 Task: Create a rule from the Recommended list, Task Added to this Project -> add SubTasks in the project AgileBolt with SubTasks Gather and Analyse Requirements , Design and Implement Solution , System Test and UAT , Release to Production / Go Live
Action: Mouse moved to (1277, 249)
Screenshot: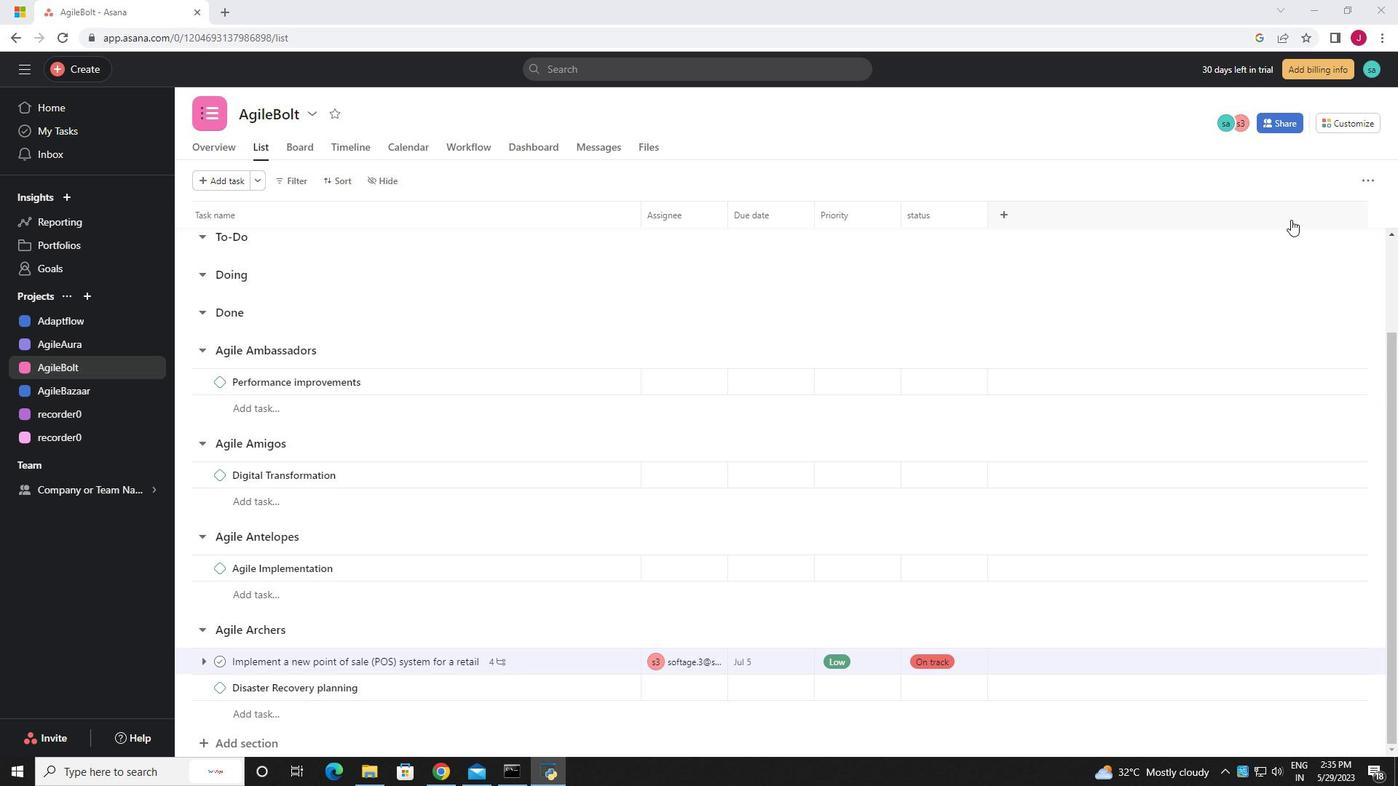 
Action: Mouse scrolled (1277, 249) with delta (0, 0)
Screenshot: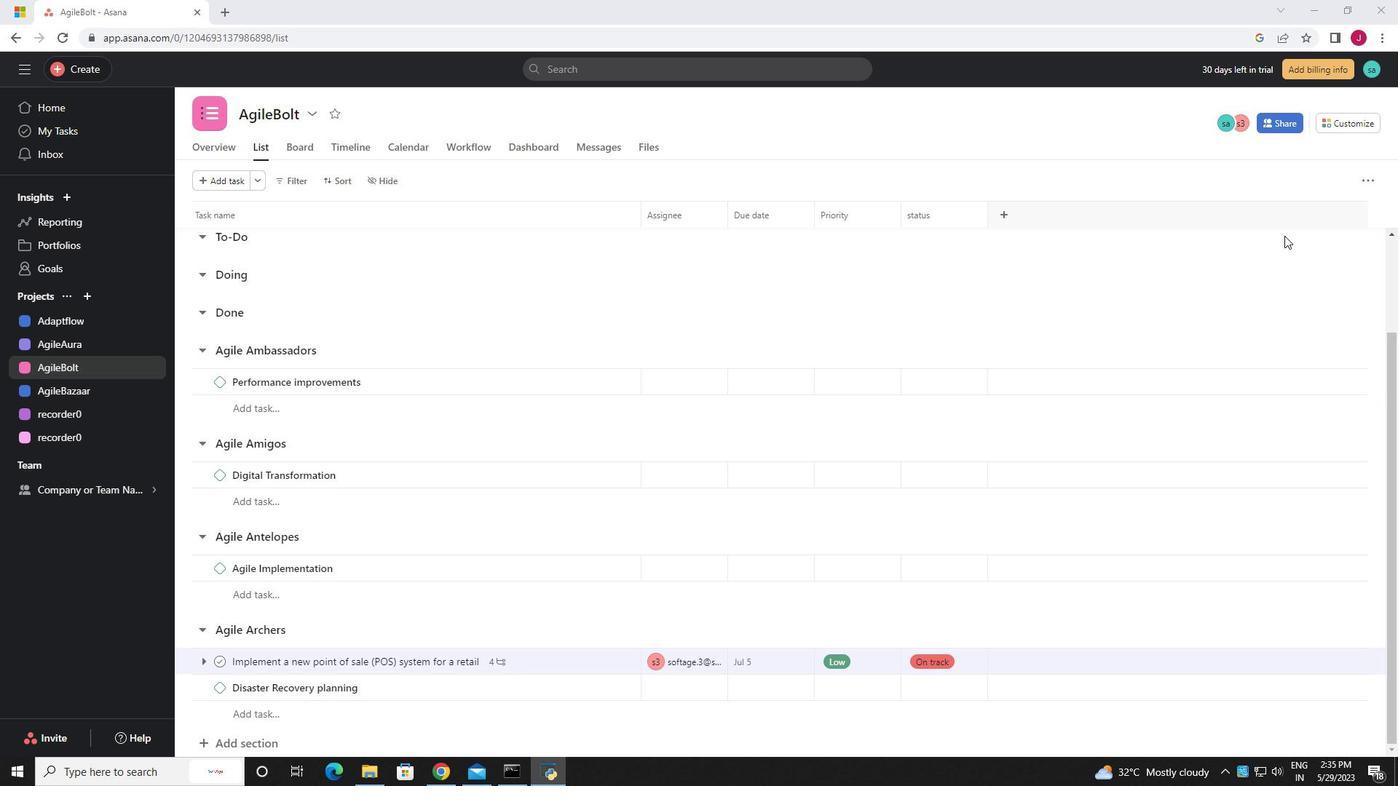 
Action: Mouse scrolled (1277, 249) with delta (0, 0)
Screenshot: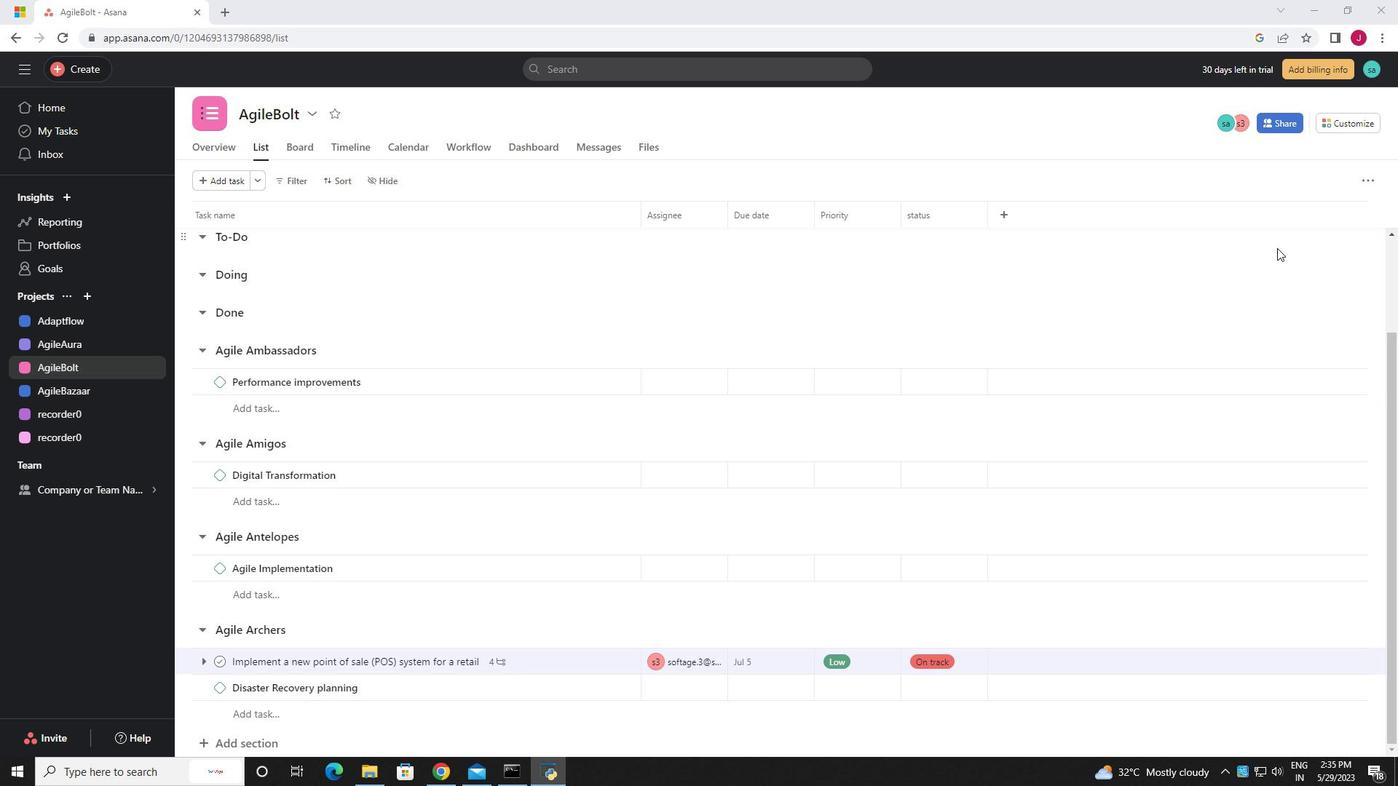 
Action: Mouse moved to (1281, 239)
Screenshot: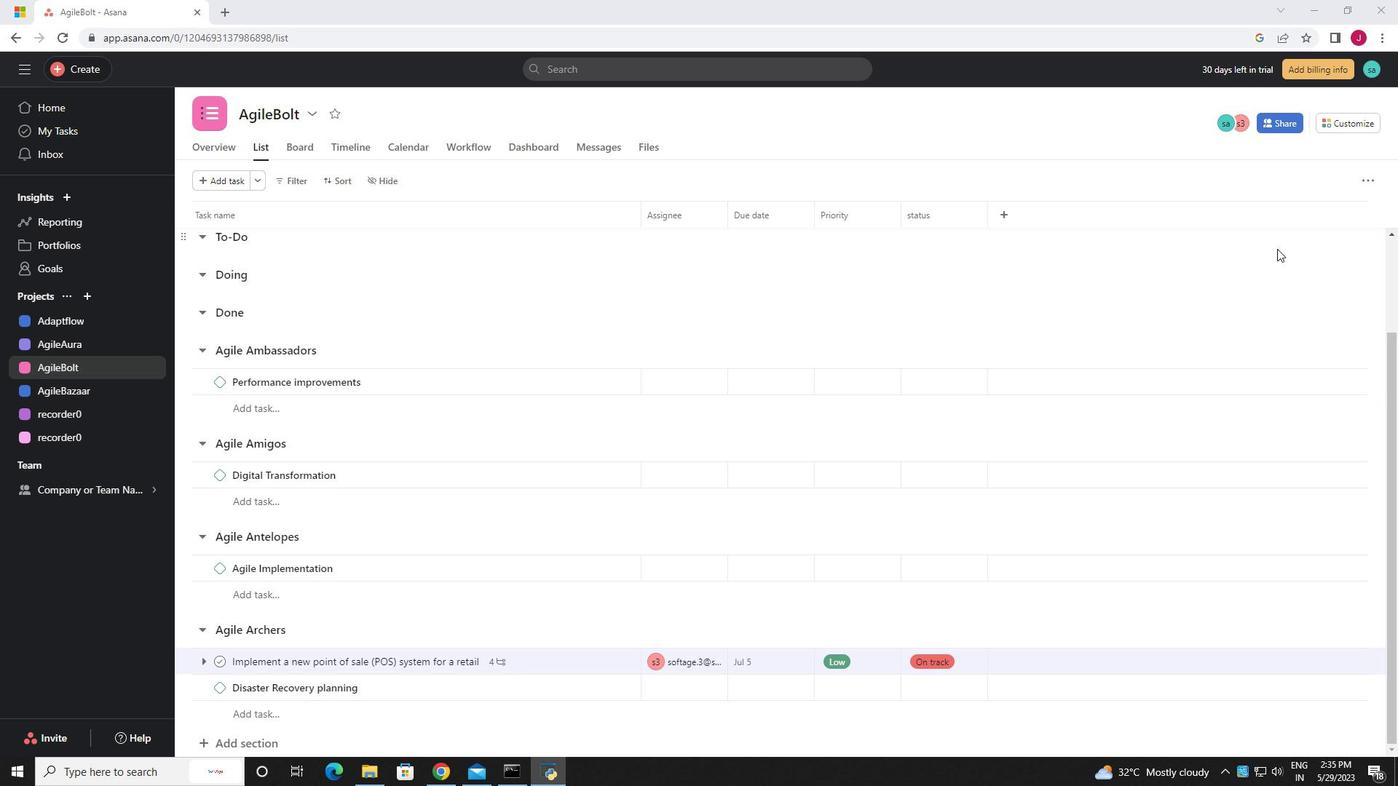 
Action: Mouse scrolled (1279, 241) with delta (0, 0)
Screenshot: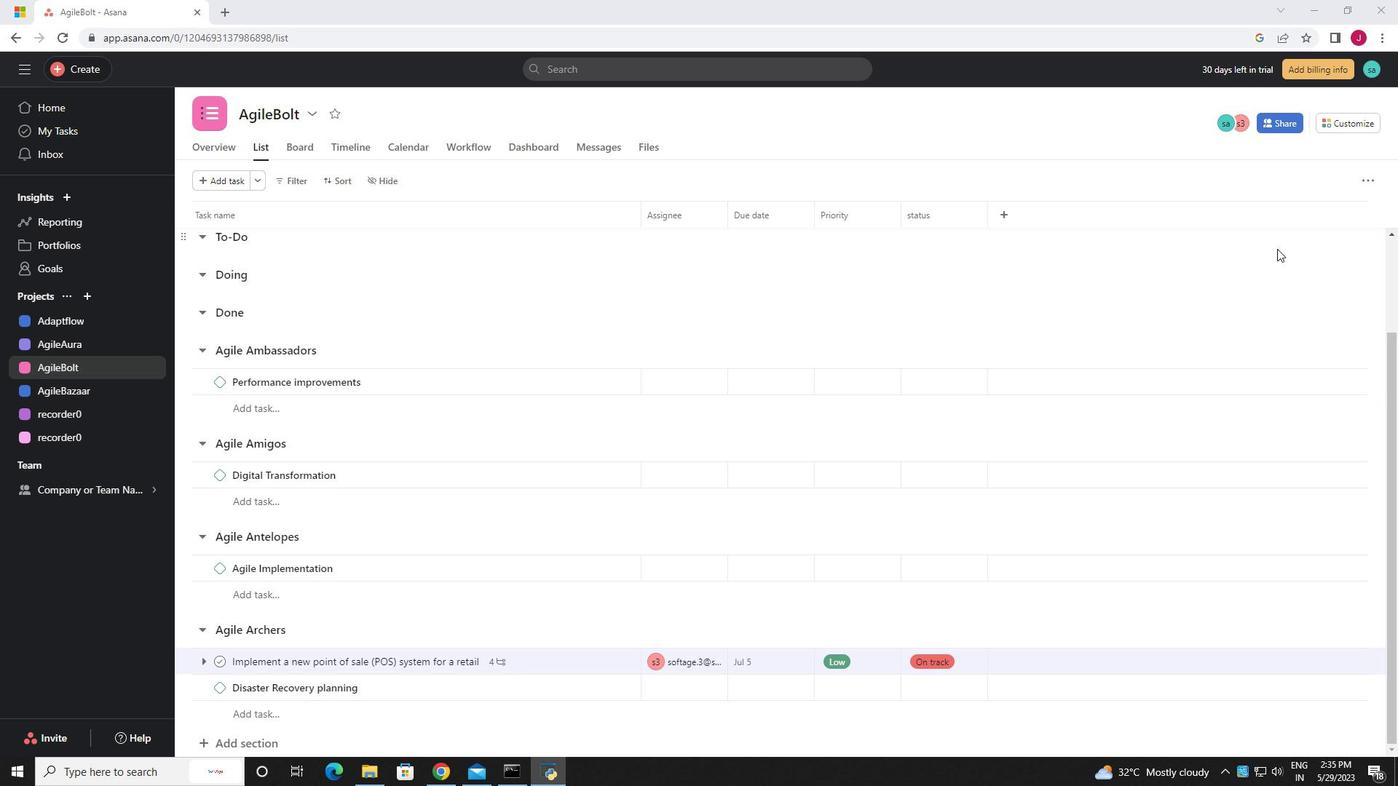 
Action: Mouse moved to (1346, 123)
Screenshot: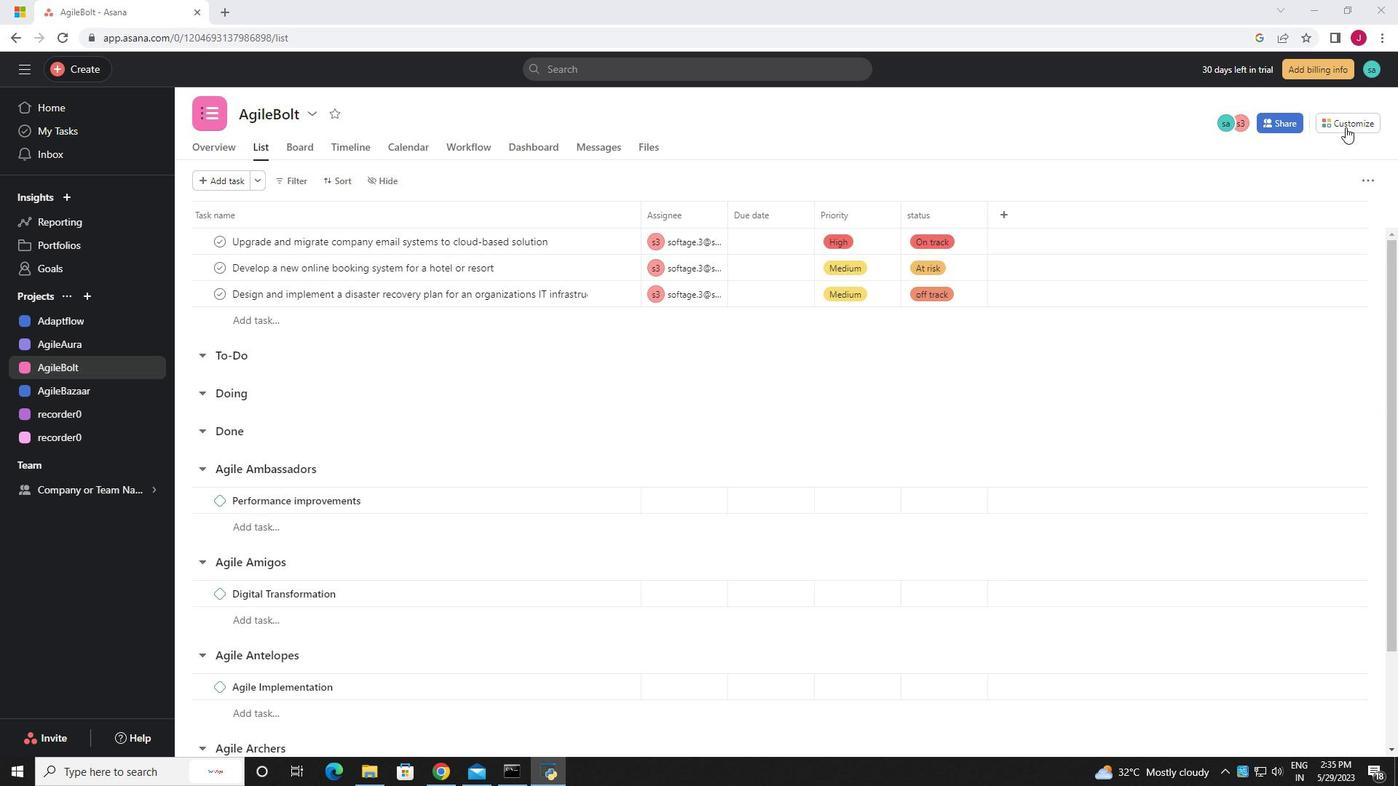 
Action: Mouse pressed left at (1346, 123)
Screenshot: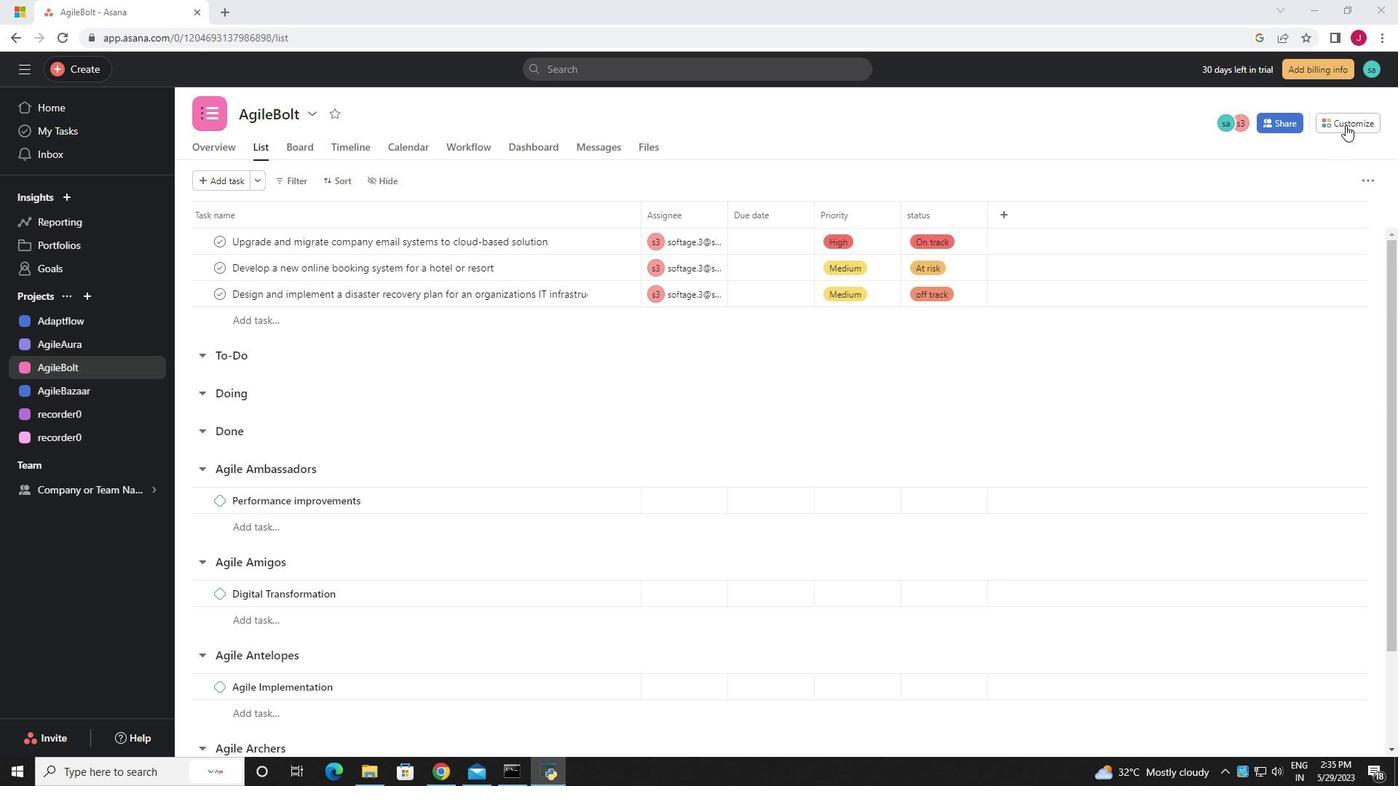 
Action: Mouse moved to (1088, 320)
Screenshot: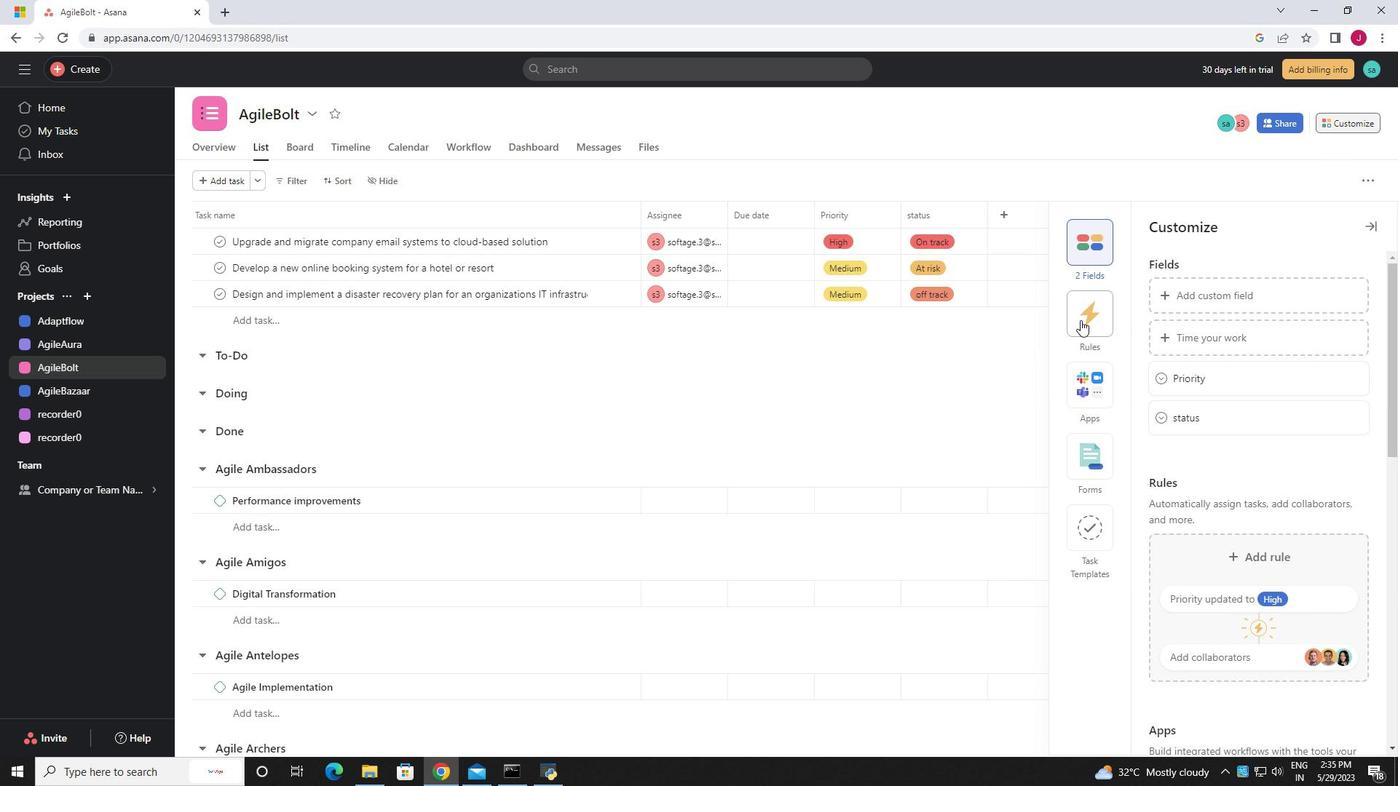 
Action: Mouse pressed left at (1088, 320)
Screenshot: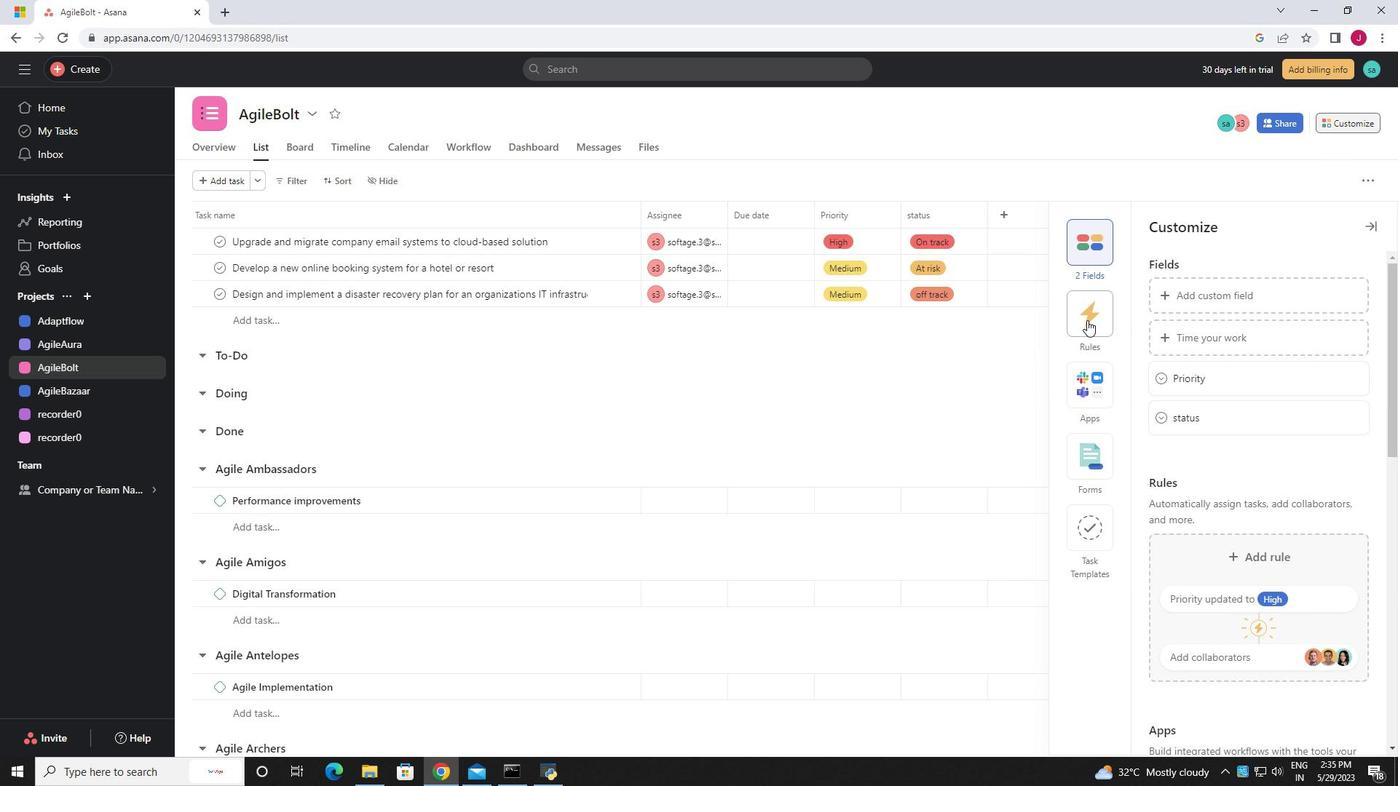
Action: Mouse moved to (1233, 334)
Screenshot: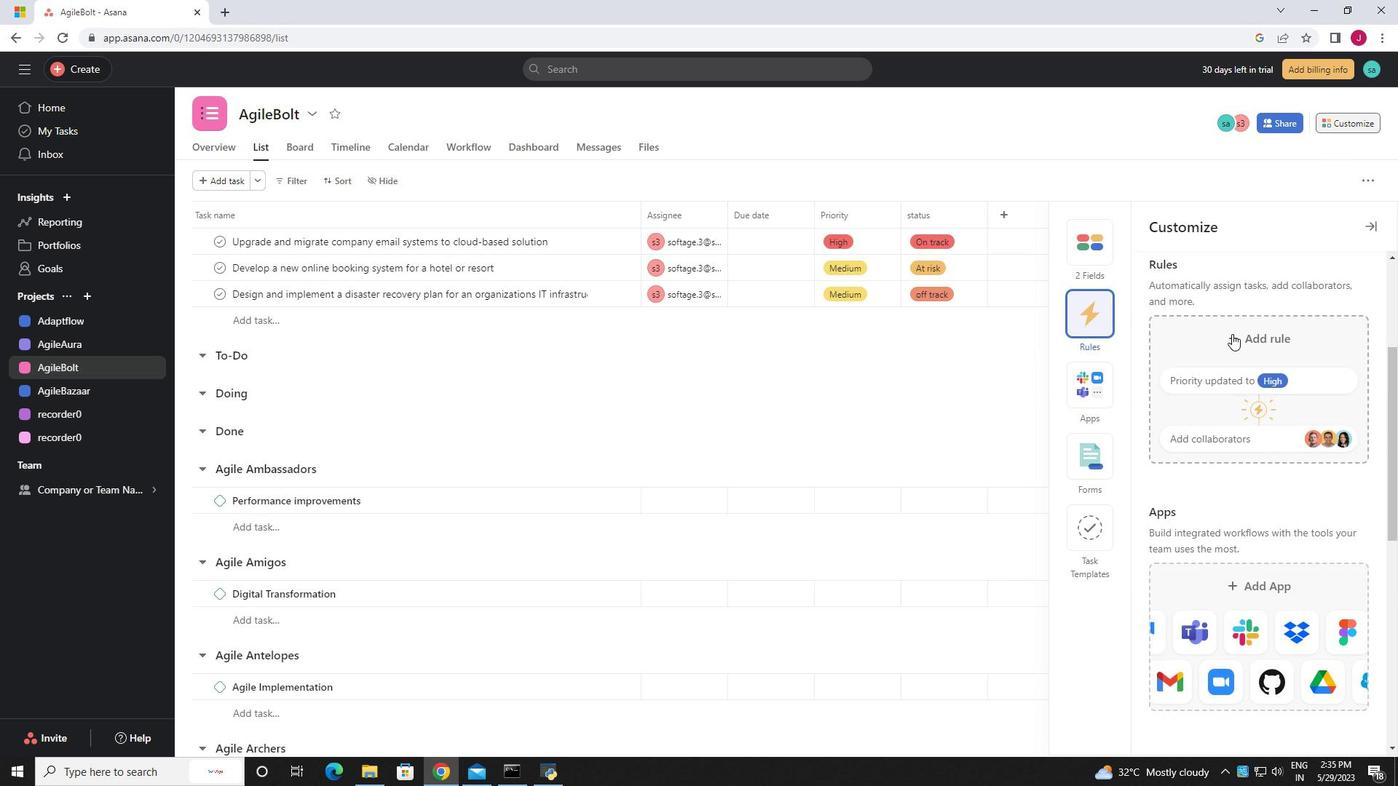
Action: Mouse pressed left at (1233, 334)
Screenshot: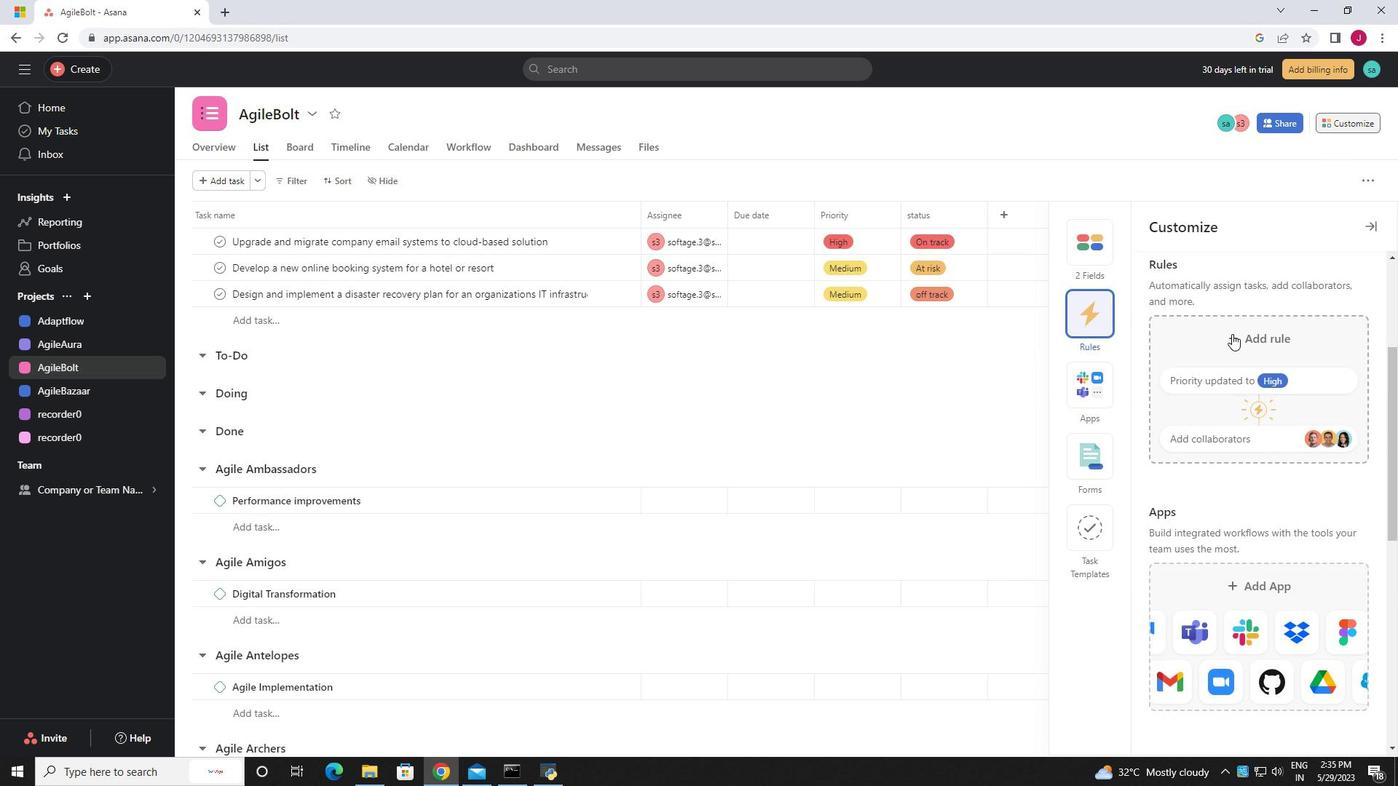 
Action: Mouse moved to (632, 225)
Screenshot: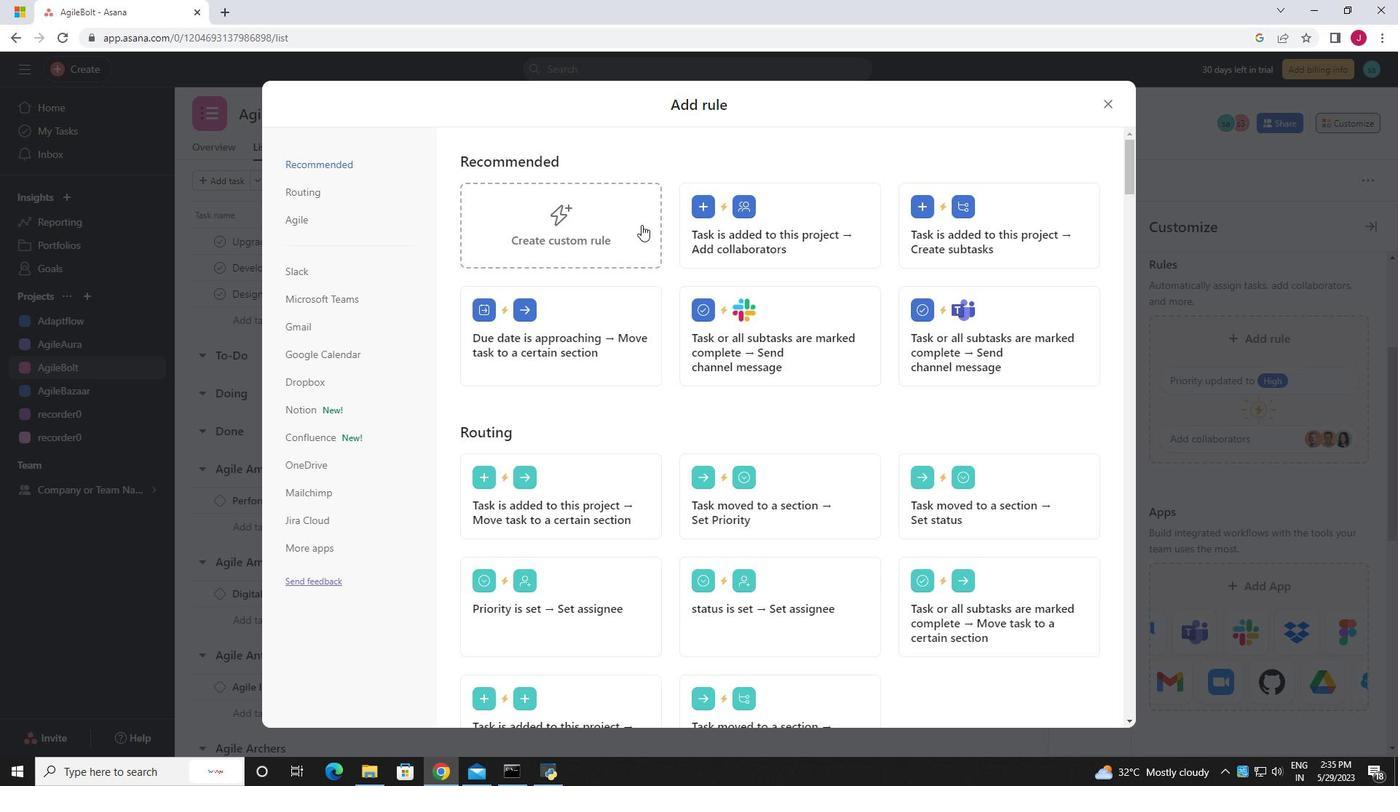 
Action: Mouse pressed left at (632, 225)
Screenshot: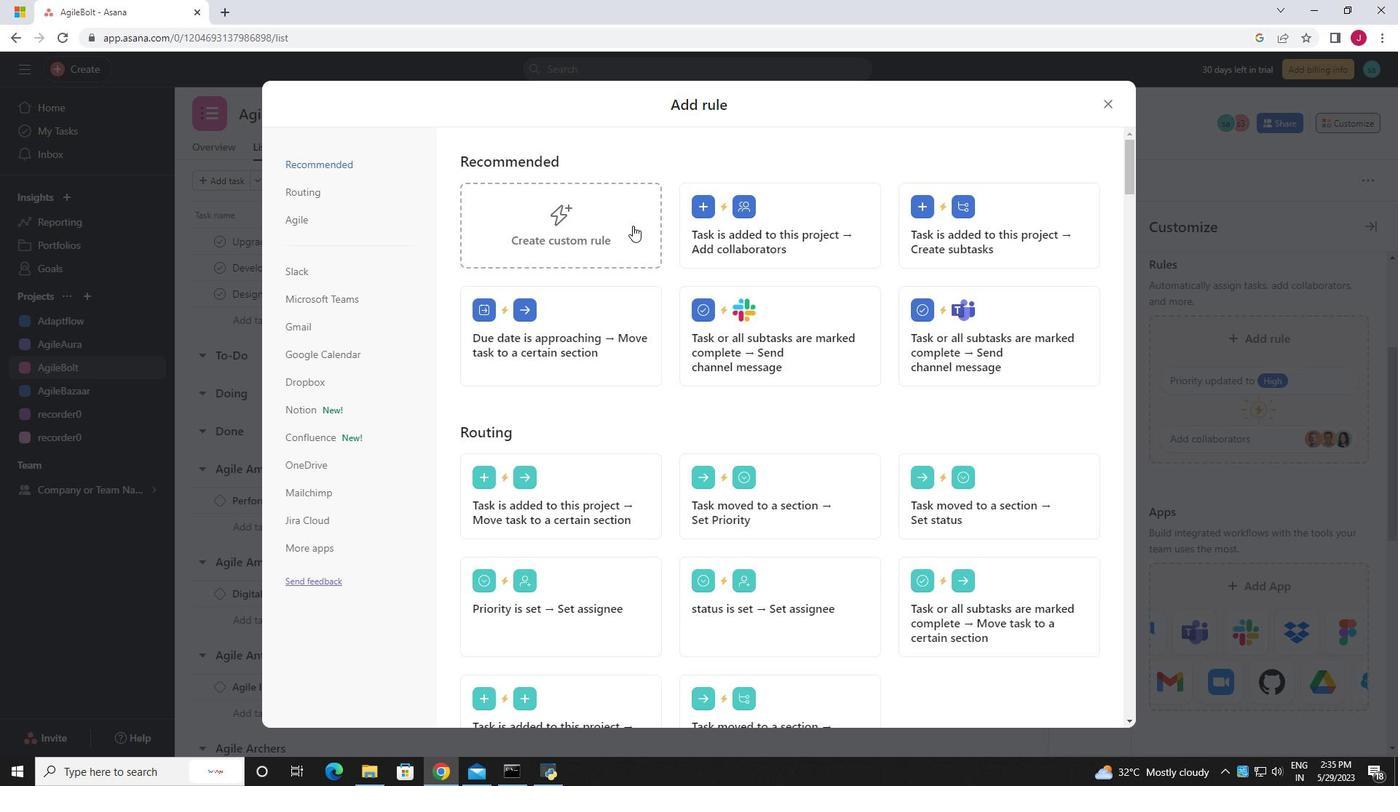 
Action: Mouse moved to (710, 385)
Screenshot: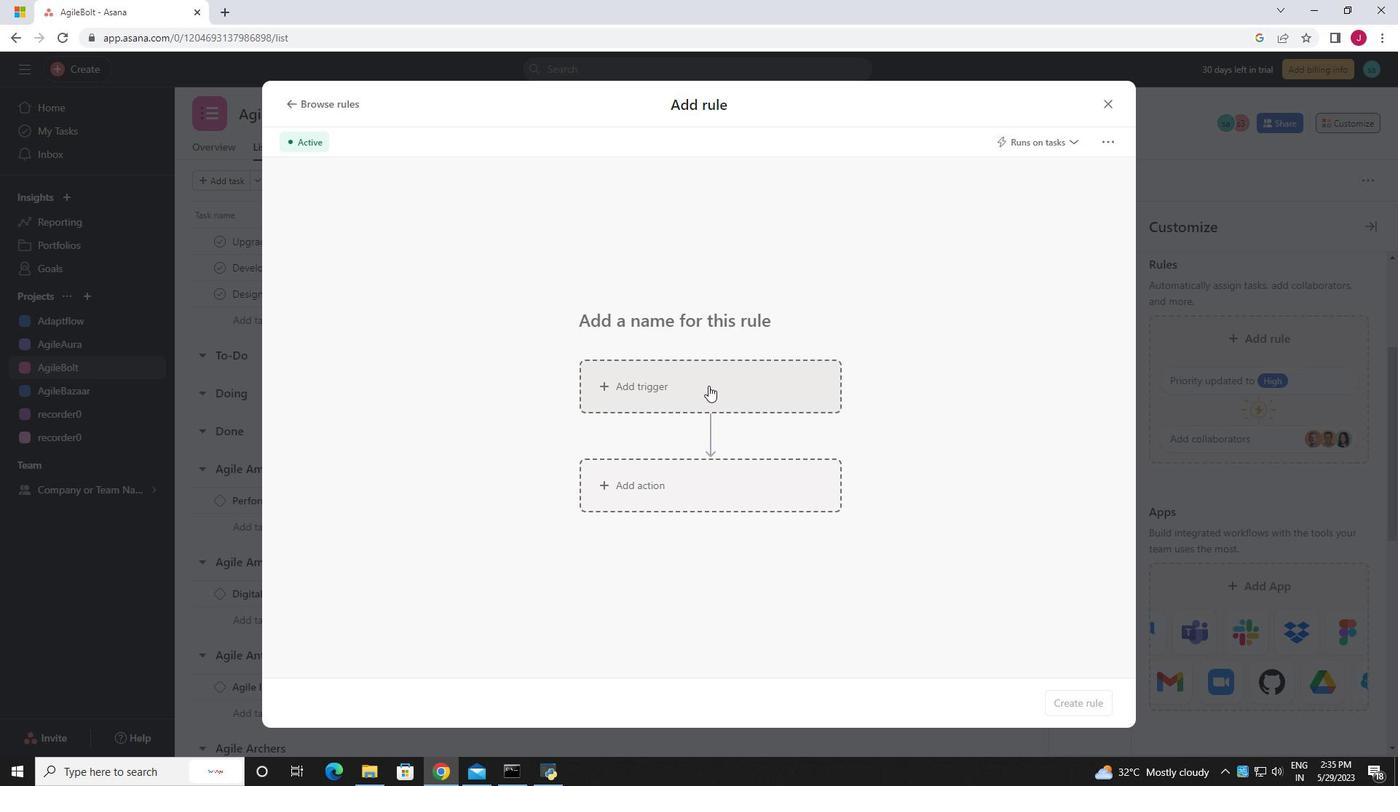 
Action: Mouse pressed left at (710, 385)
Screenshot: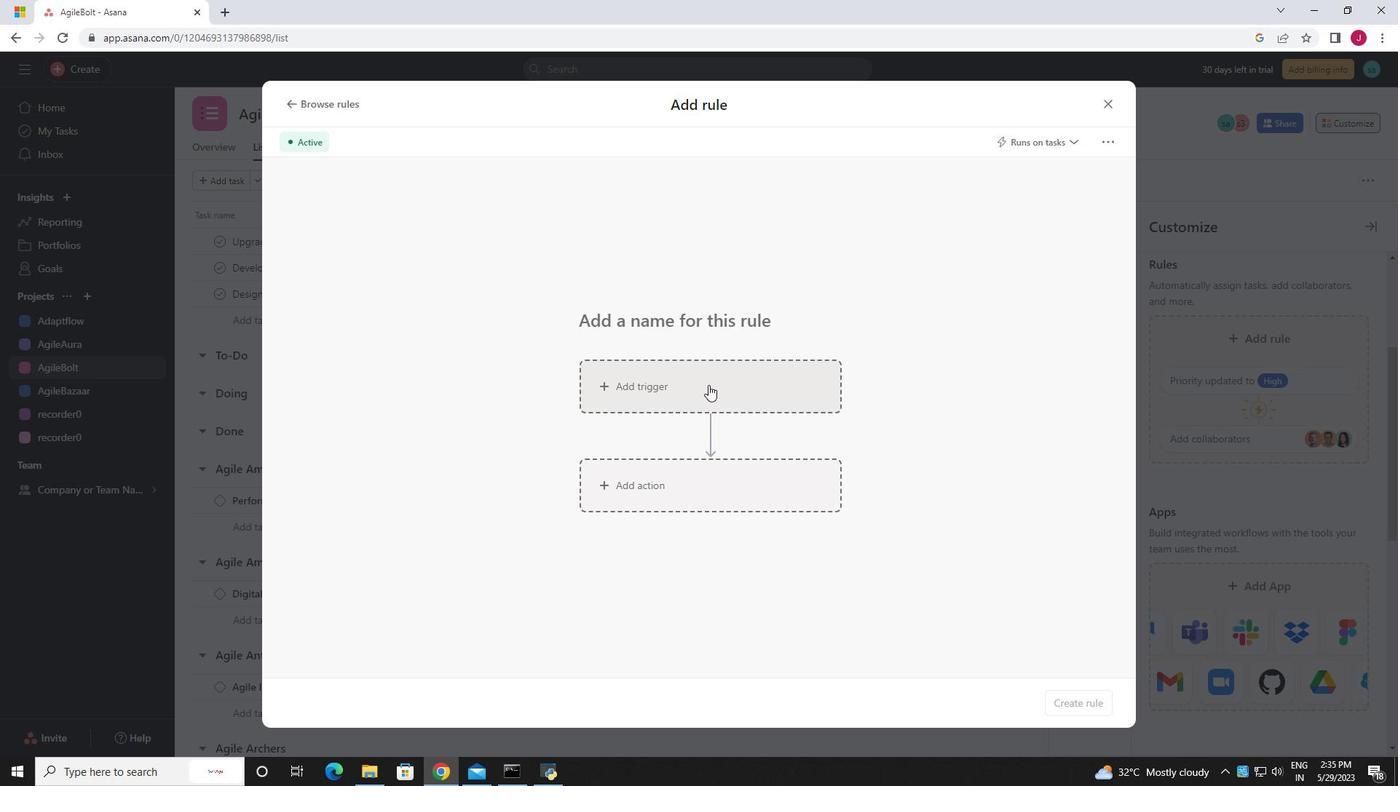 
Action: Mouse moved to (595, 491)
Screenshot: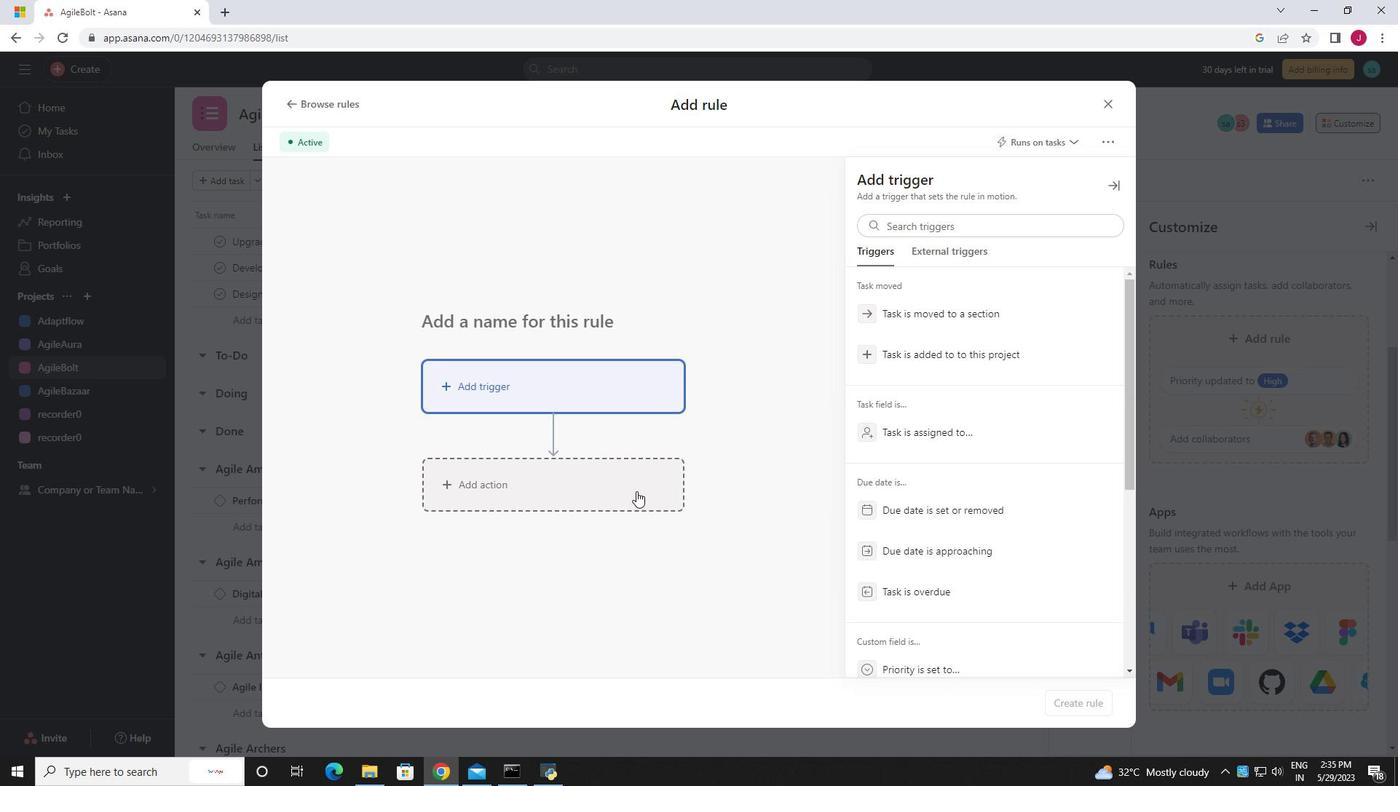 
Action: Mouse pressed left at (595, 491)
Screenshot: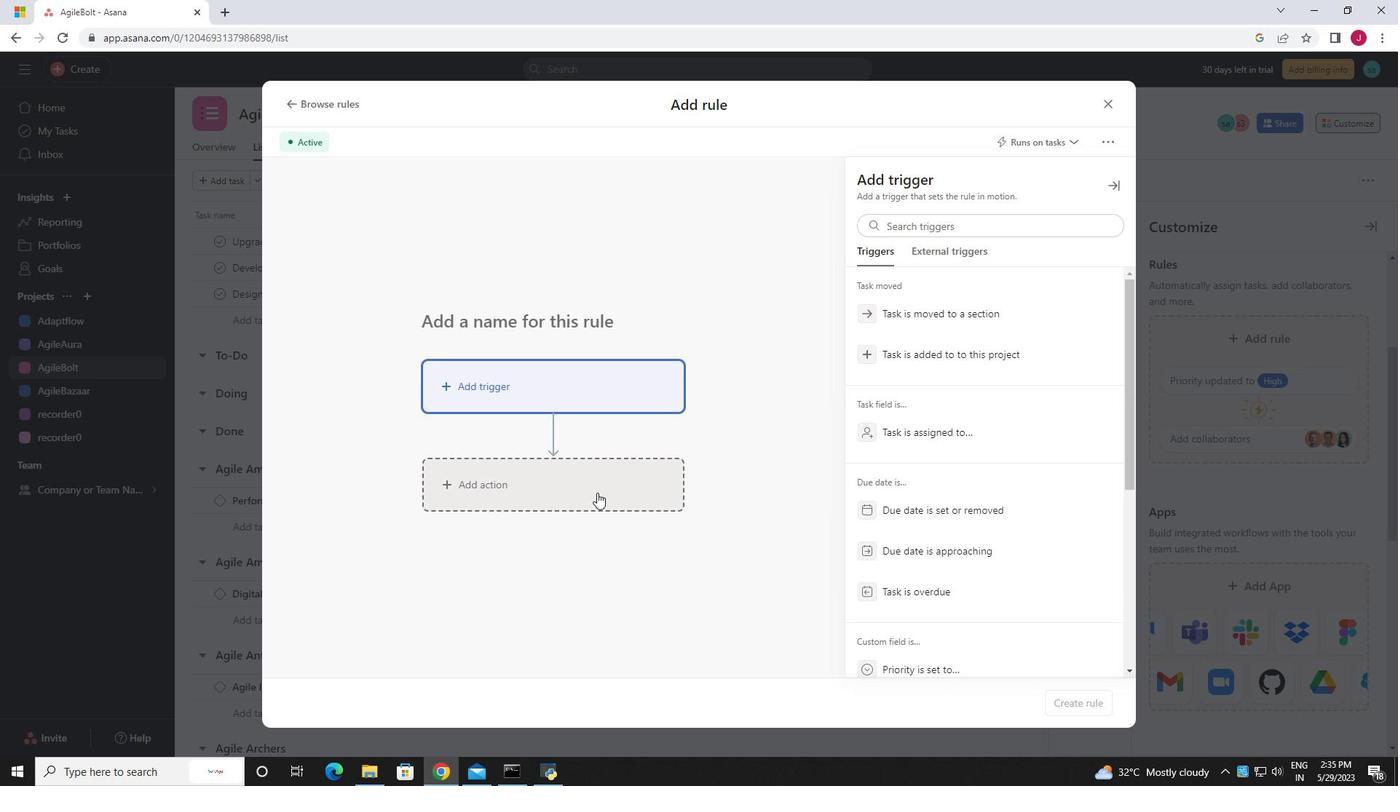 
Action: Mouse moved to (1040, 452)
Screenshot: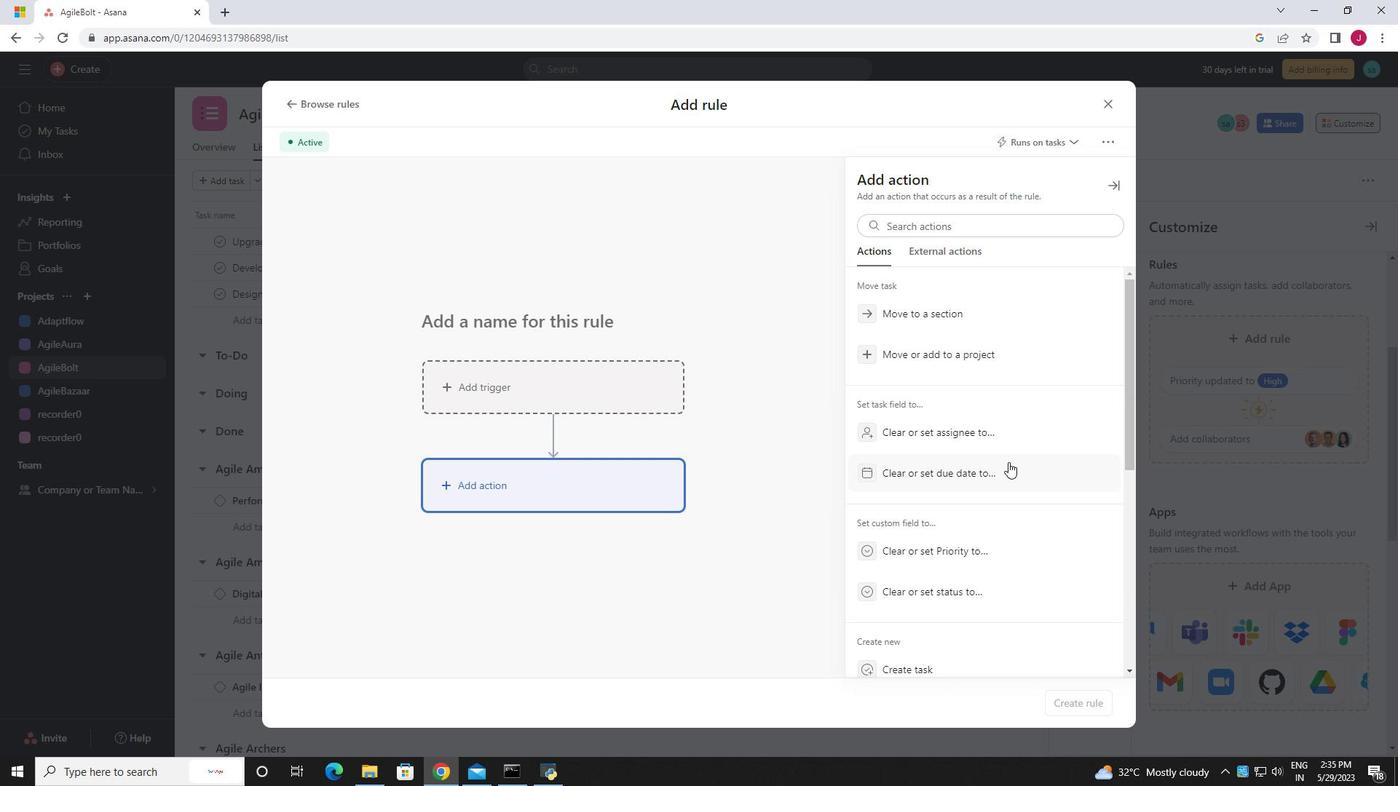 
Action: Mouse scrolled (1040, 451) with delta (0, 0)
Screenshot: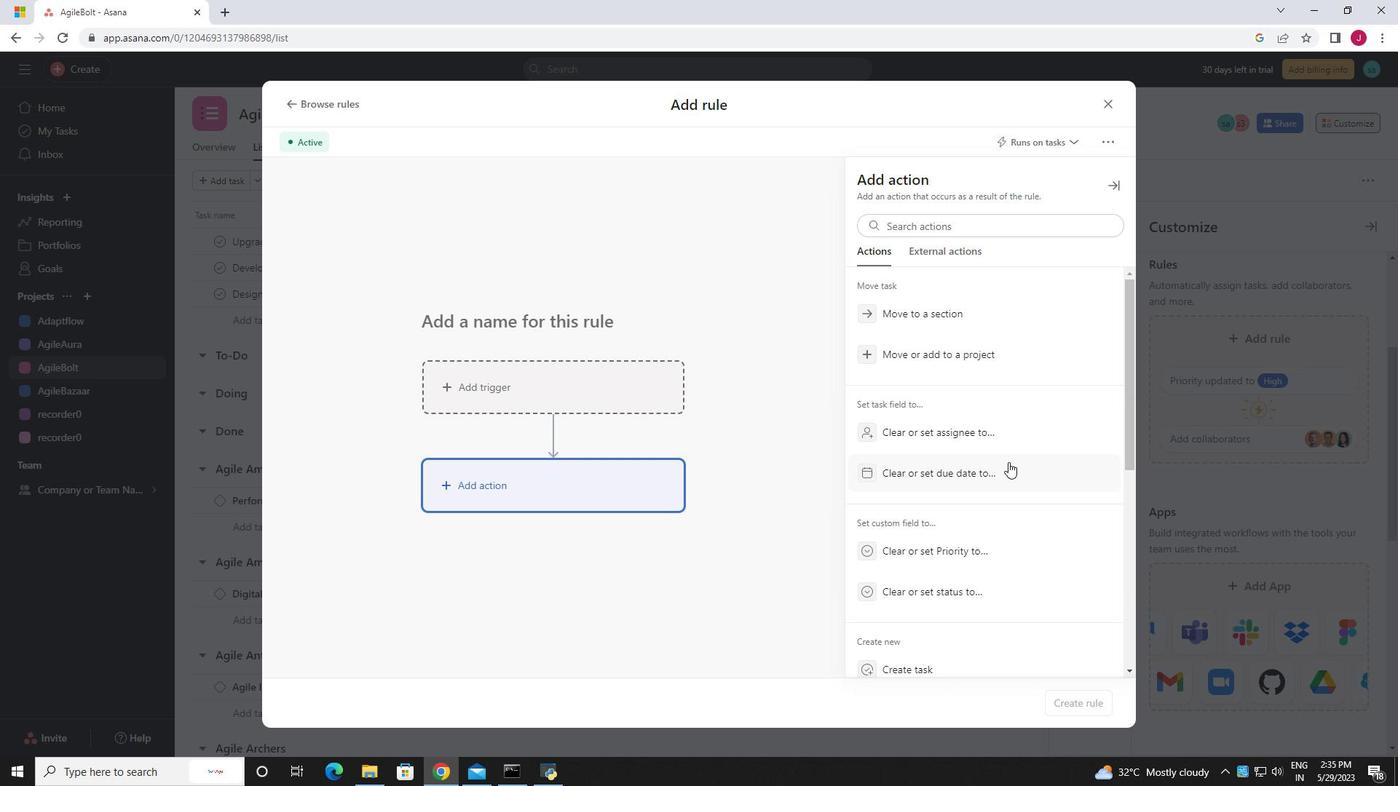
Action: Mouse moved to (994, 430)
Screenshot: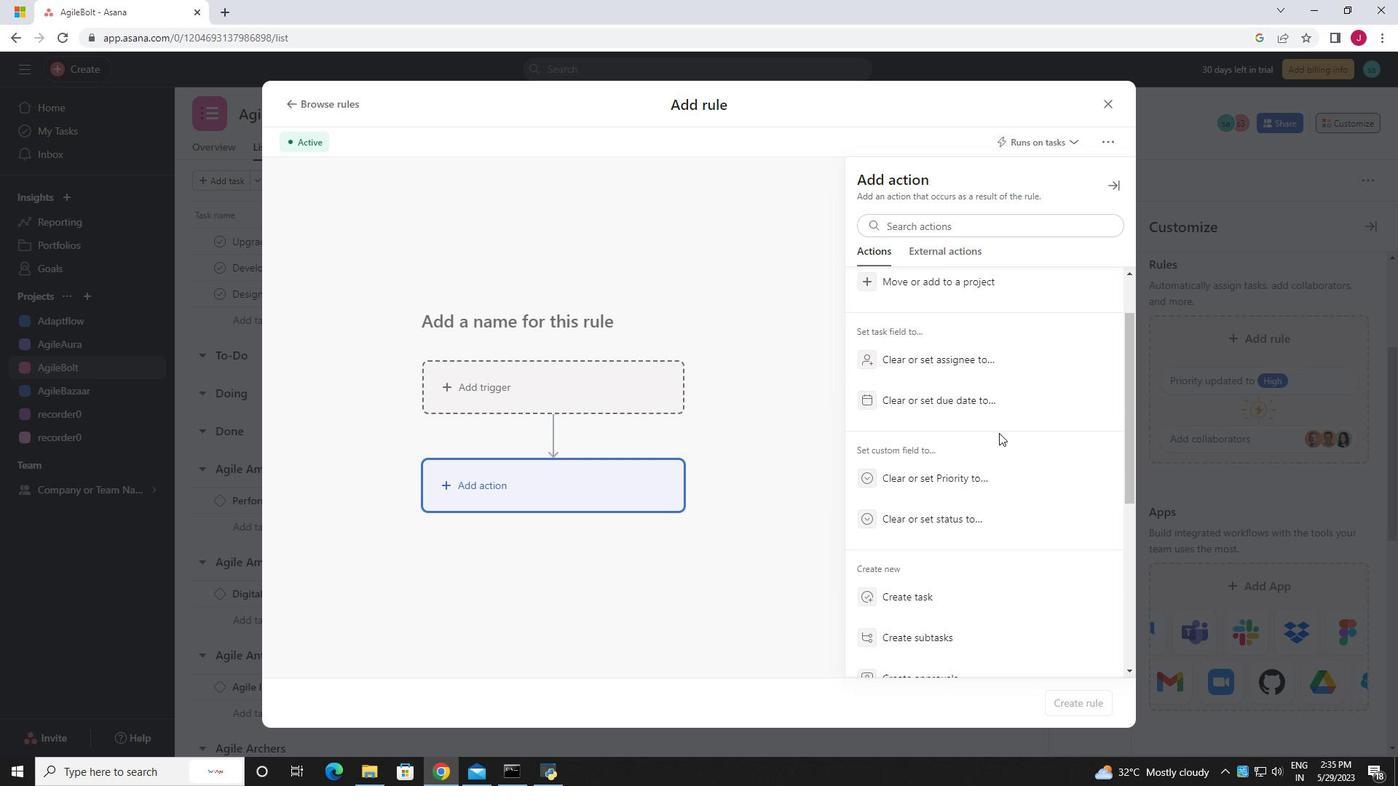 
Action: Mouse scrolled (994, 429) with delta (0, 0)
Screenshot: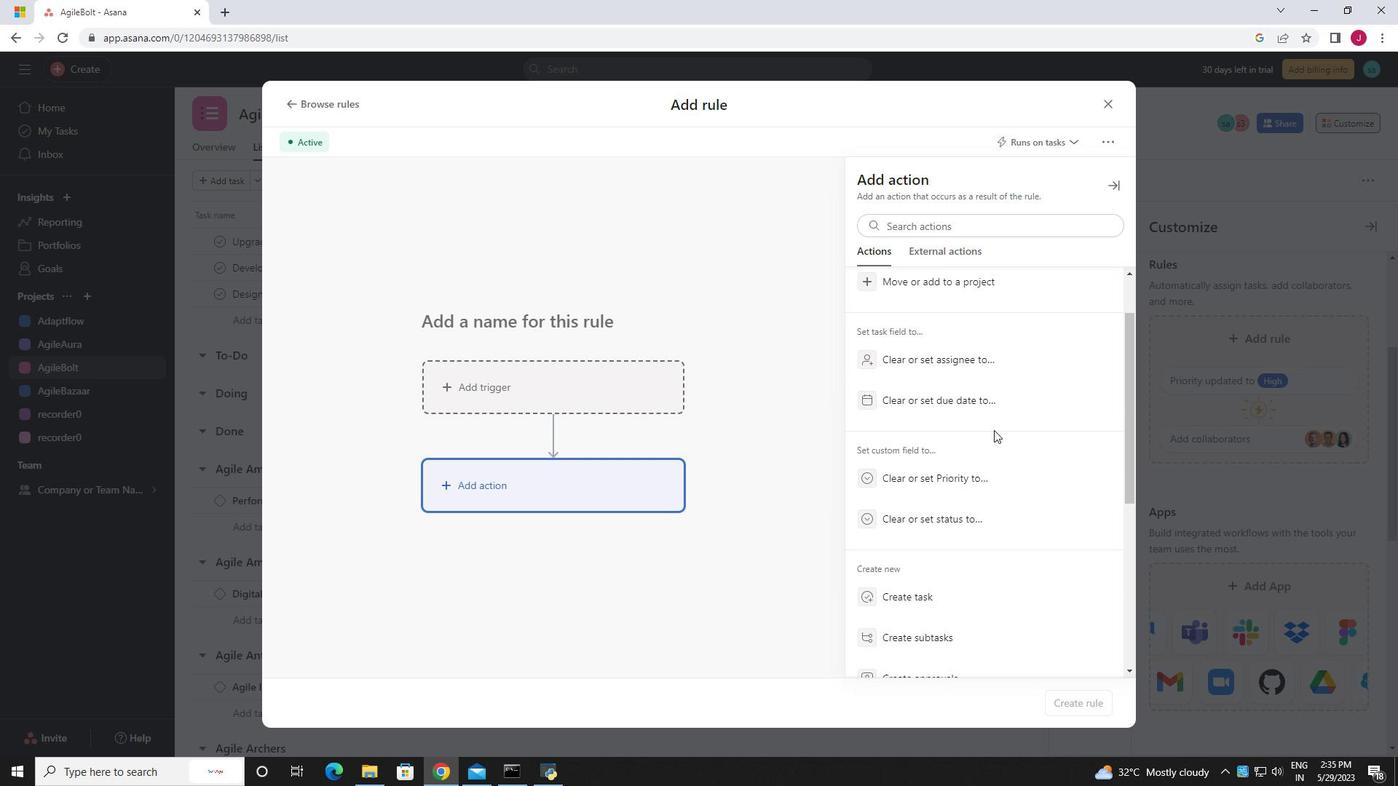 
Action: Mouse scrolled (994, 429) with delta (0, 0)
Screenshot: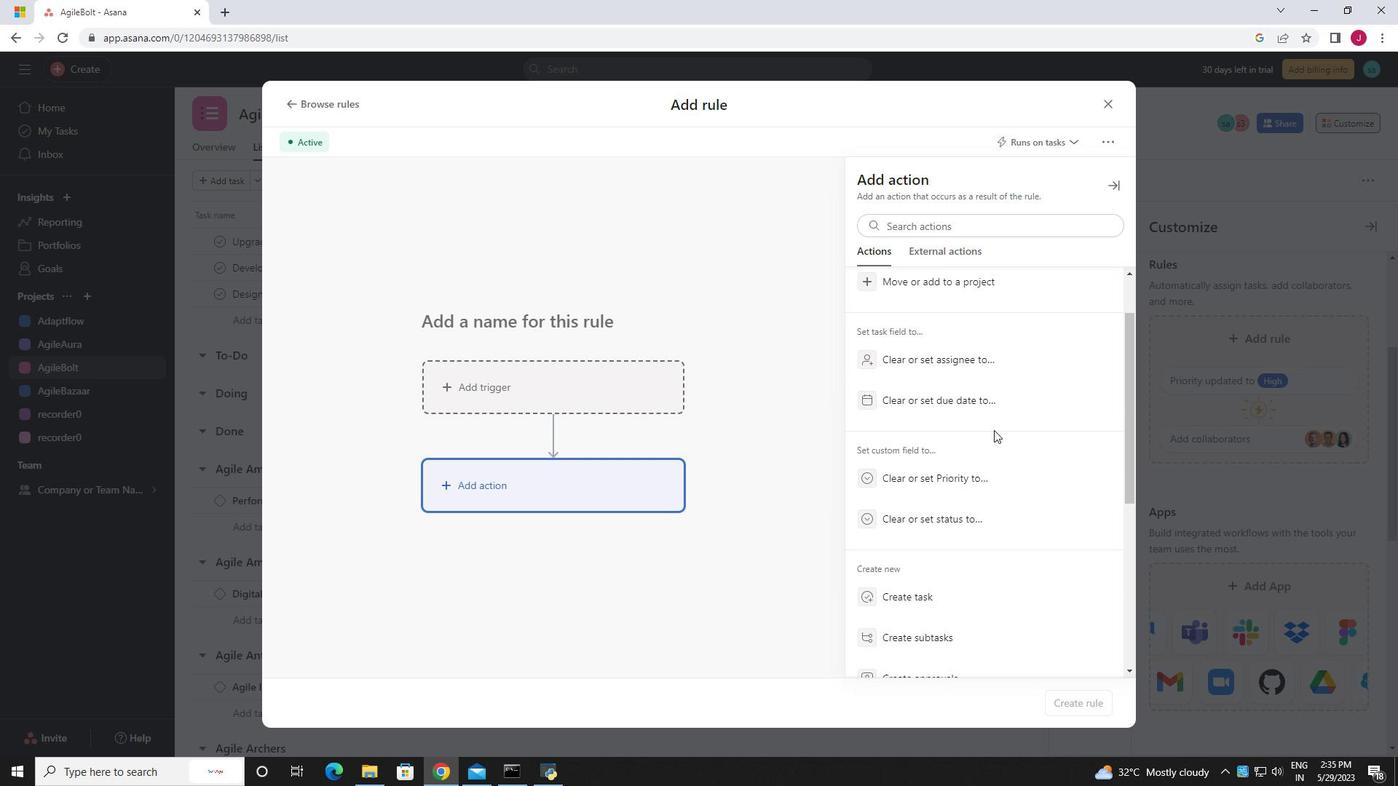 
Action: Mouse moved to (909, 490)
Screenshot: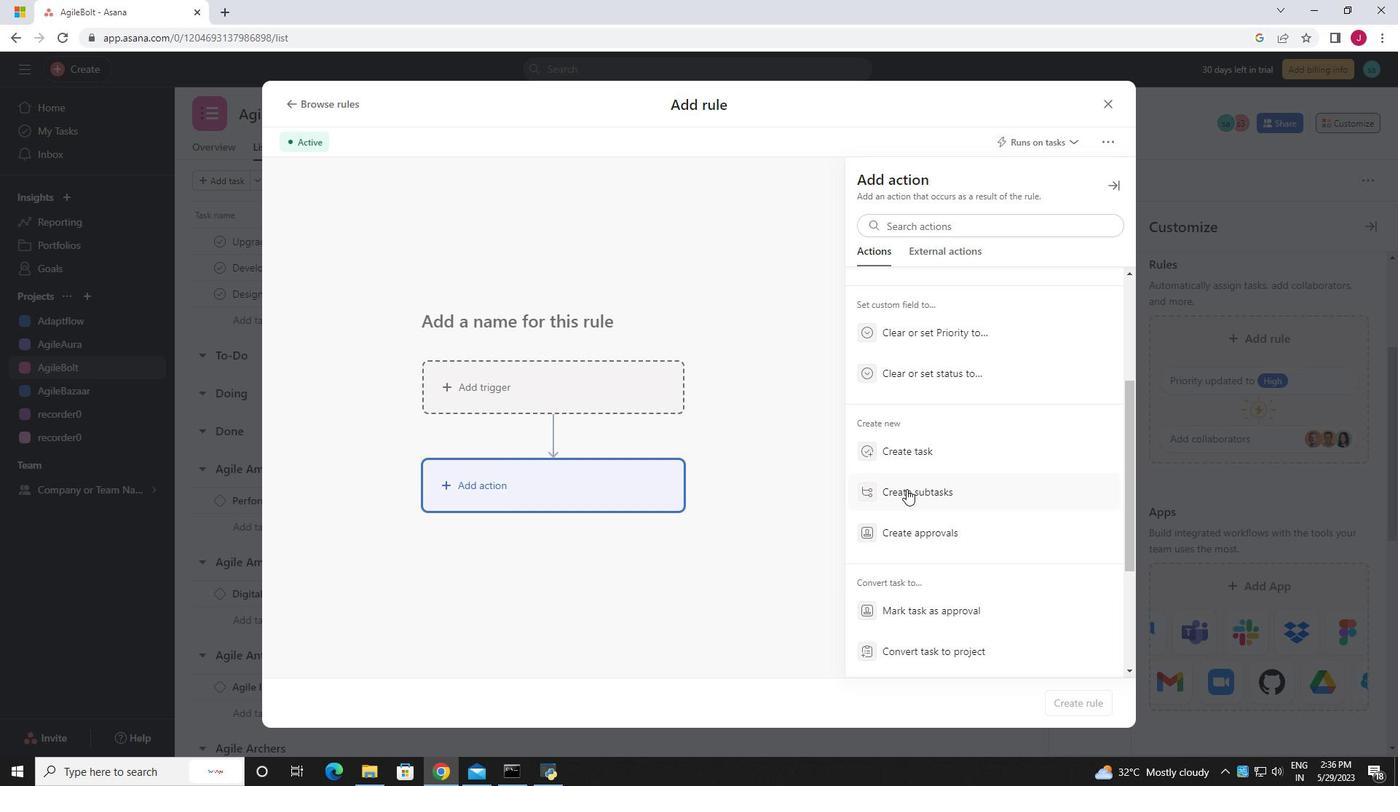 
Action: Mouse pressed left at (909, 490)
Screenshot: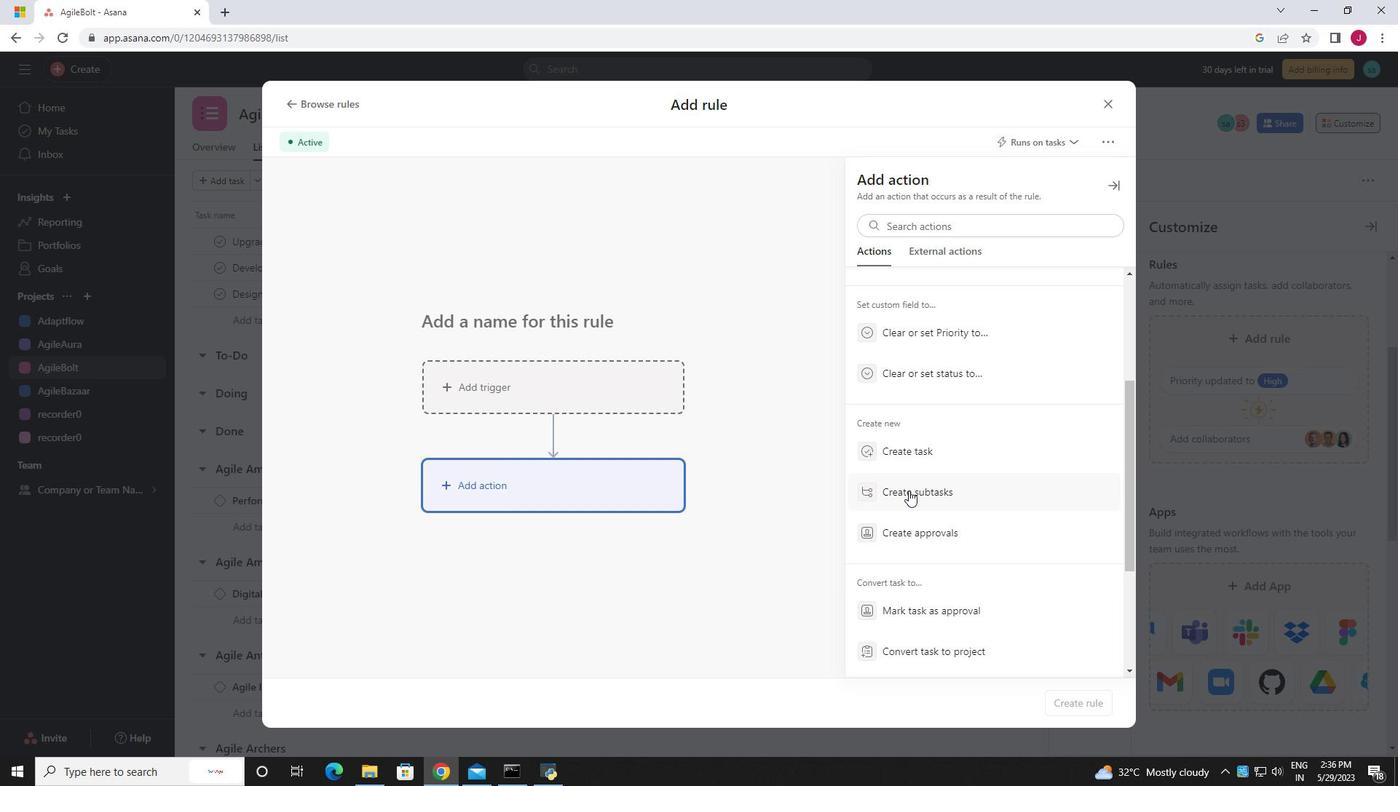 
Action: Mouse moved to (911, 232)
Screenshot: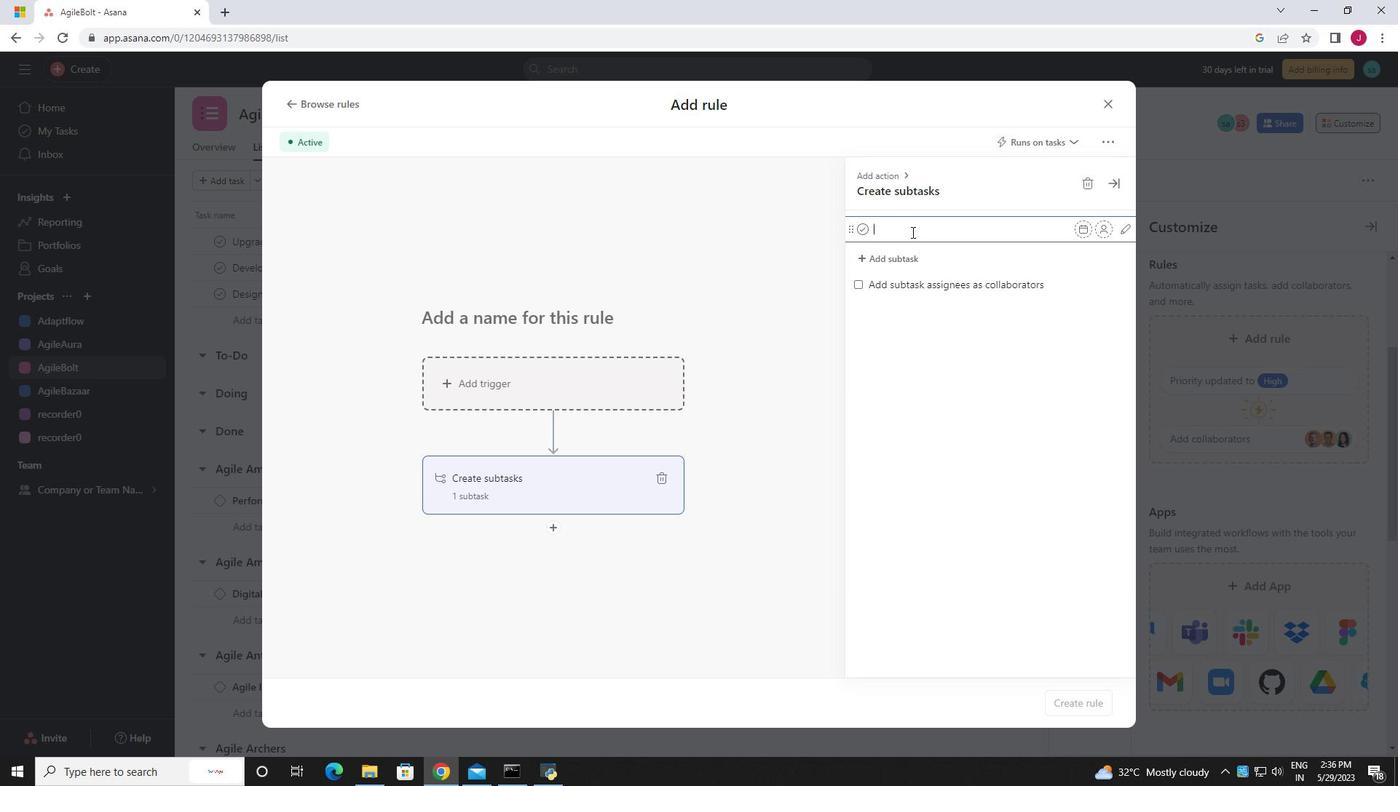 
Action: Key pressed <Key.caps_lock>G<Key.caps_lock>ather<Key.space>and<Key.space><Key.caps_lock>A<Key.caps_lock>nalyze<Key.space><Key.caps_lock>R<Key.caps_lock>equire,ments<Key.space><Key.backspace><Key.backspace><Key.backspace><Key.backspace><Key.backspace><Key.backspace><Key.backspace>ments<Key.enter><Key.caps_lock>D<Key.caps_lock>esign<Key.space>and<Key.space>o<Key.backspace>implement<Key.space>solution<Key.enter><Key.caps_lock>S<Key.caps_lock>ystem<Key.space><Key.caps_lock>T<Key.caps_lock>est<Key.space>and<Key.space><Key.caps_lock>UAT<Key.enter><Key.caps_lock>r<Key.caps_lock>ELEASE<Key.space>TO<Key.space>PRODUCTUION<Key.space>/<Key.space><Key.caps_lock><Key.backspace><Key.backspace><Key.backspace><Key.backspace><Key.backspace><Key.backspace><Key.backspace><Key.backspace><Key.backspace><Key.backspace><Key.backspace><Key.backspace><Key.backspace><Key.backspace><Key.backspace><Key.backspace><Key.backspace><Key.backspace><Key.backspace><Key.backspace><Key.backspace><Key.backspace><Key.backspace><Key.backspace><Key.backspace><Key.backspace><Key.backspace><Key.backspace><Key.backspace><Key.backspace><Key.backspace><Key.backspace><Key.backspace><Key.caps_lock>R<Key.caps_lock>elease<Key.space>to<Key.space><Key.caps_lock>[<Key.caps_lock>roduction<Key.space>/<Key.space><Key.caps_lock>GO<Key.backspace><Key.backspace><Key.backspace><Key.backspace><Key.backspace><Key.backspace><Key.backspace><Key.backspace><Key.backspace><Key.backspace><Key.backspace><Key.backspace><Key.backspace><Key.backspace><Key.backspace><Key.caps_lock><Key.caps_lock>P<Key.caps_lock>roduction<Key.space>/<Key.space><Key.caps_lock>GO<Key.backspace><Key.caps_lock>o<Key.space><Key.caps_lock>L<Key.caps_lock>ive<Key.enter>
Screenshot: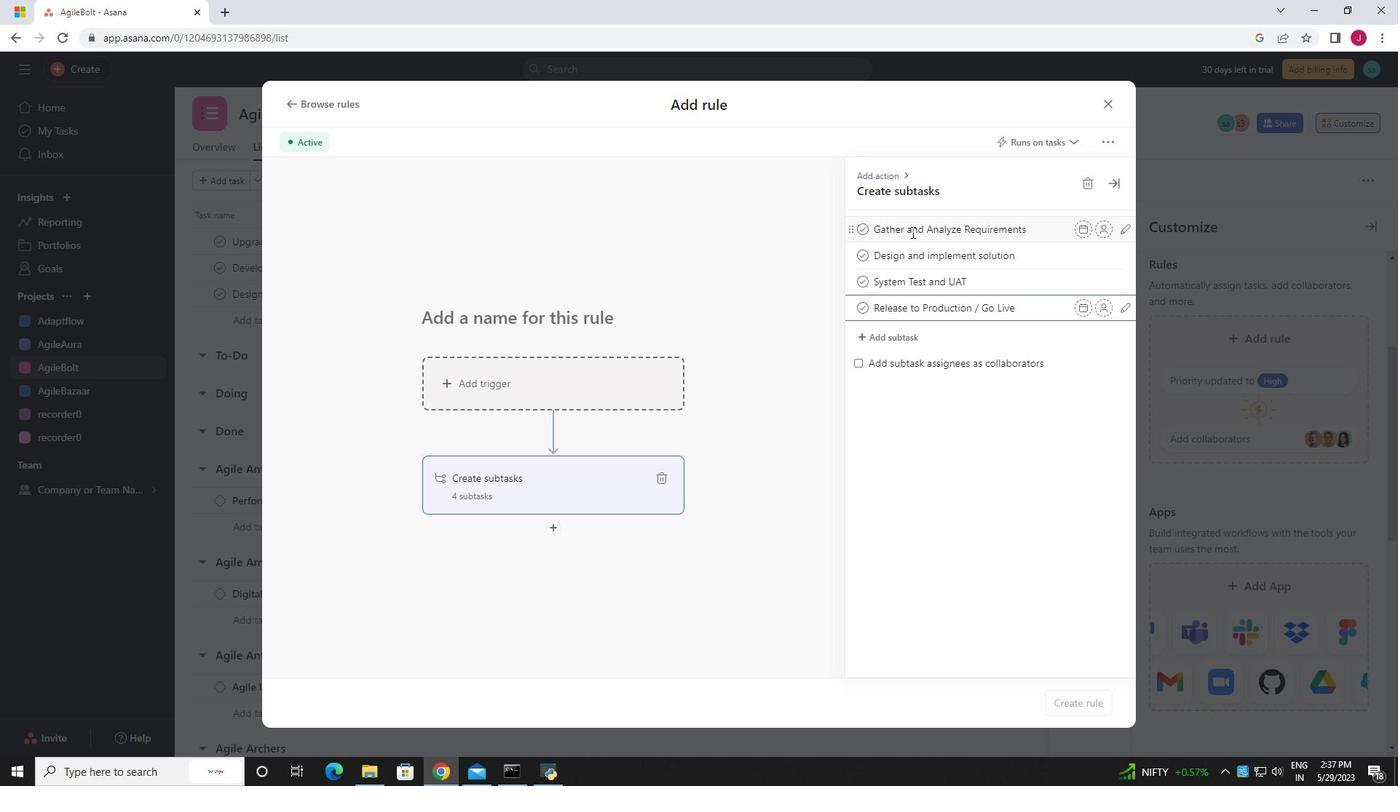 
